Task: Update the Trello card 'Card0000000129' by adding a member, creating a label, setting the start date to 11/01/2023, the due date to 11/30/2023 at 10:22 AM, and adding a checklist titled 'CL0000000129'.
Action: Mouse moved to (619, 449)
Screenshot: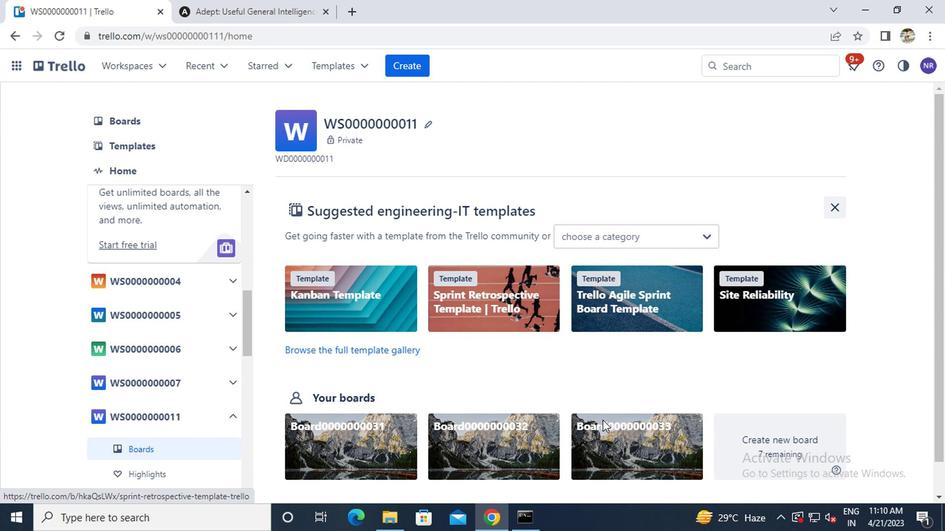 
Action: Mouse pressed left at (619, 449)
Screenshot: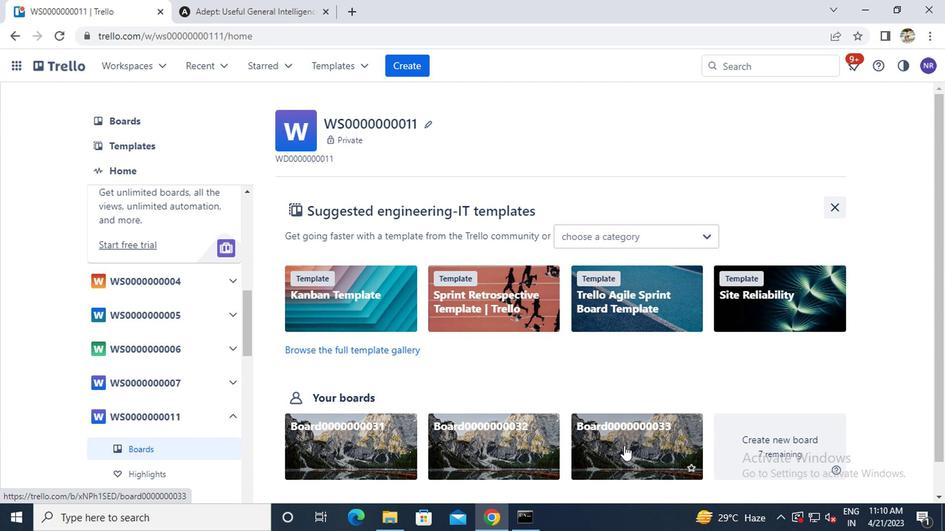 
Action: Mouse moved to (266, 205)
Screenshot: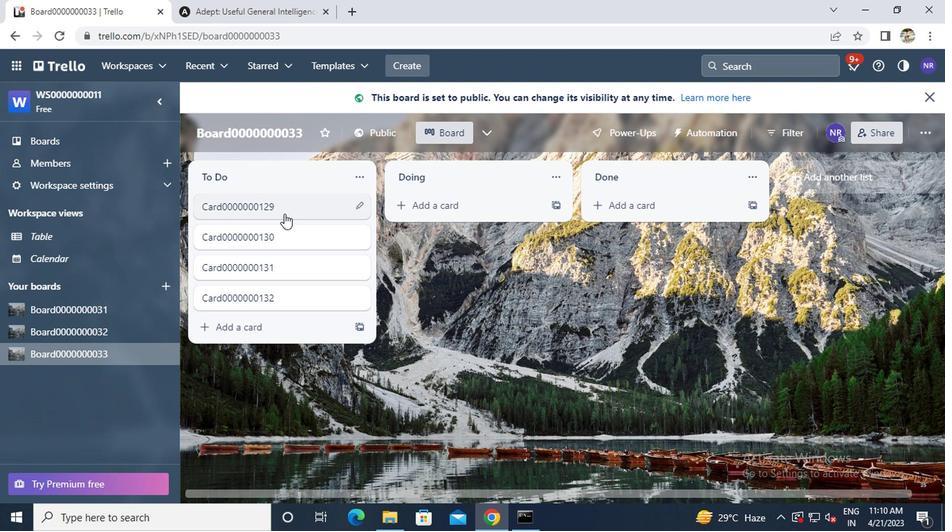 
Action: Mouse pressed left at (266, 205)
Screenshot: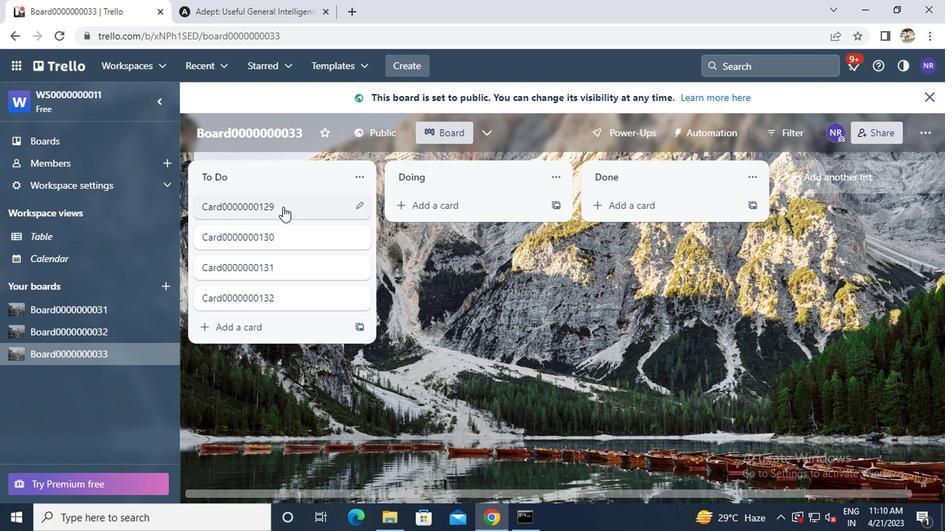 
Action: Mouse moved to (624, 176)
Screenshot: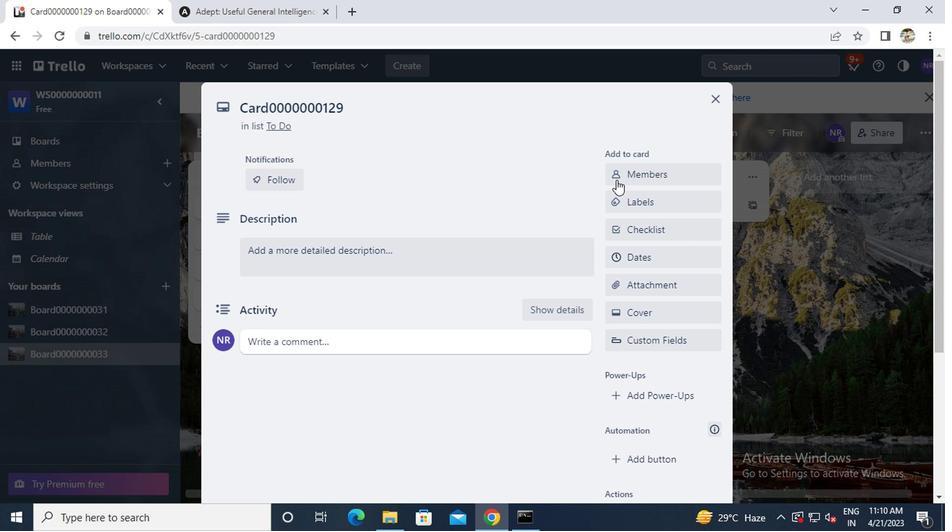 
Action: Mouse pressed left at (624, 176)
Screenshot: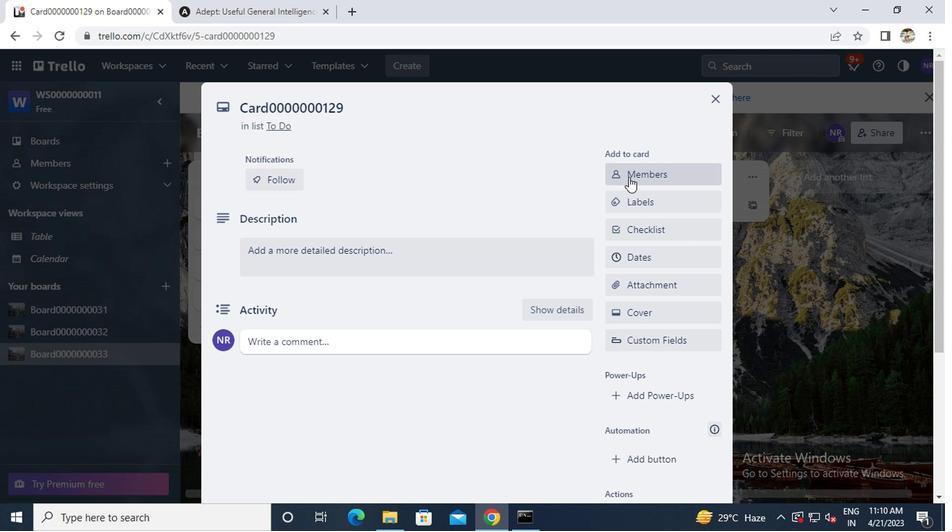 
Action: Key pressed a<Key.caps_lock>yush98111<Key.shift>@GMAIL.COM
Screenshot: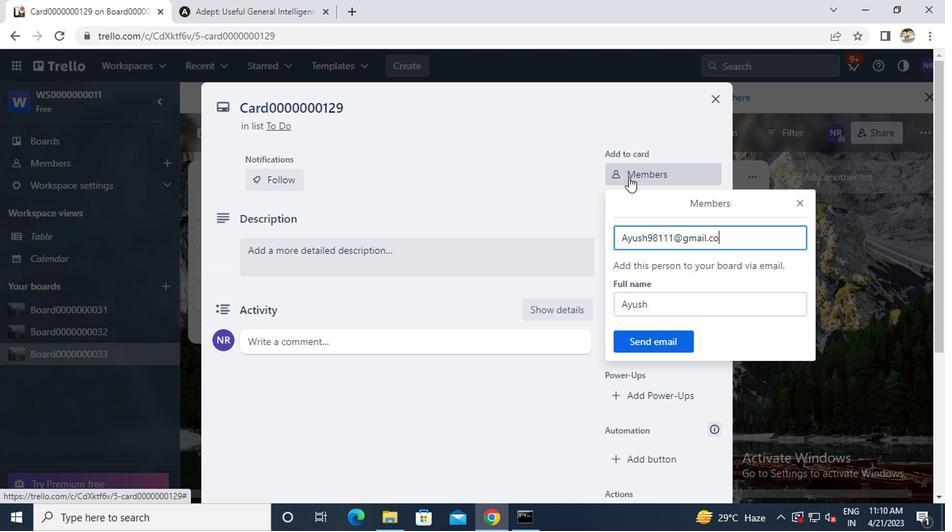 
Action: Mouse moved to (629, 351)
Screenshot: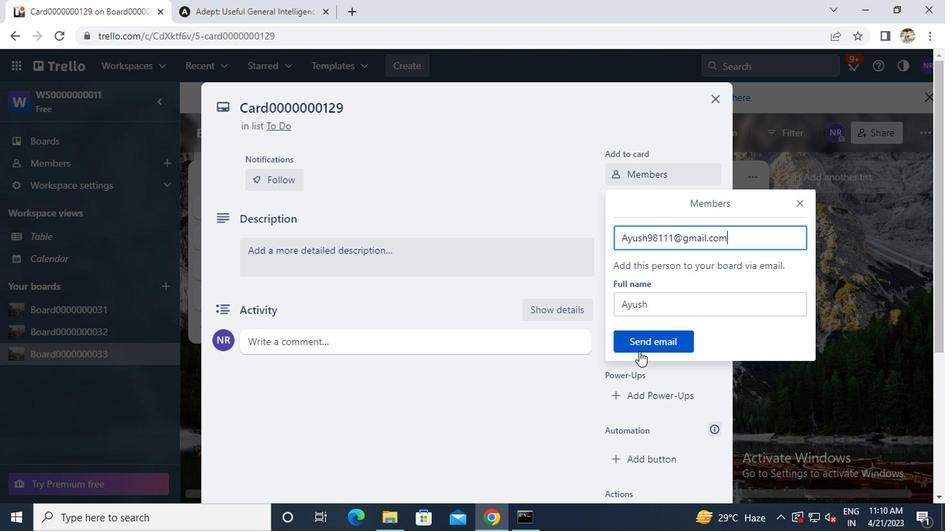 
Action: Mouse pressed left at (629, 351)
Screenshot: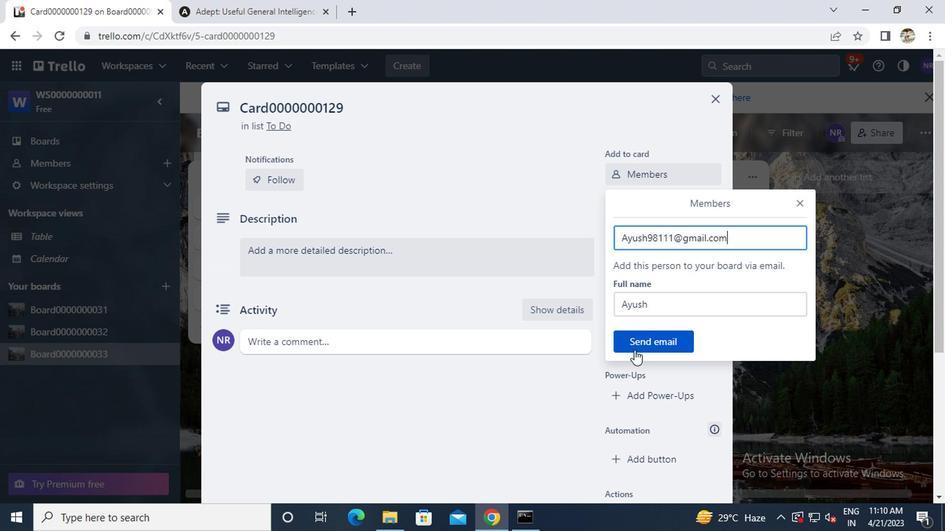 
Action: Mouse moved to (630, 255)
Screenshot: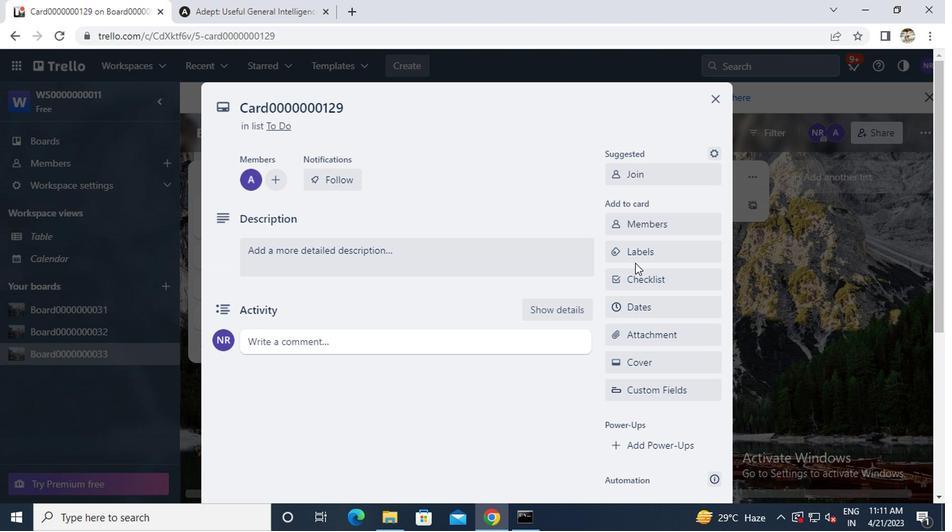 
Action: Mouse pressed left at (630, 255)
Screenshot: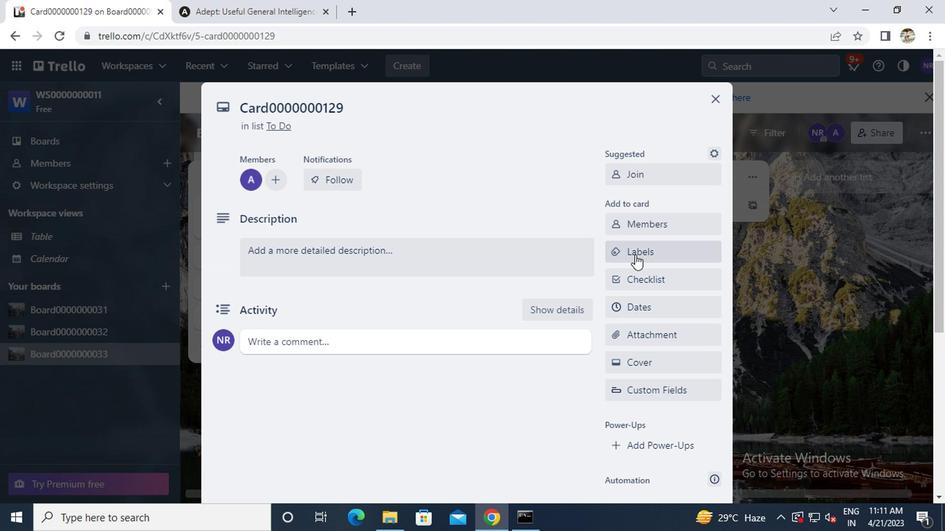 
Action: Mouse moved to (673, 344)
Screenshot: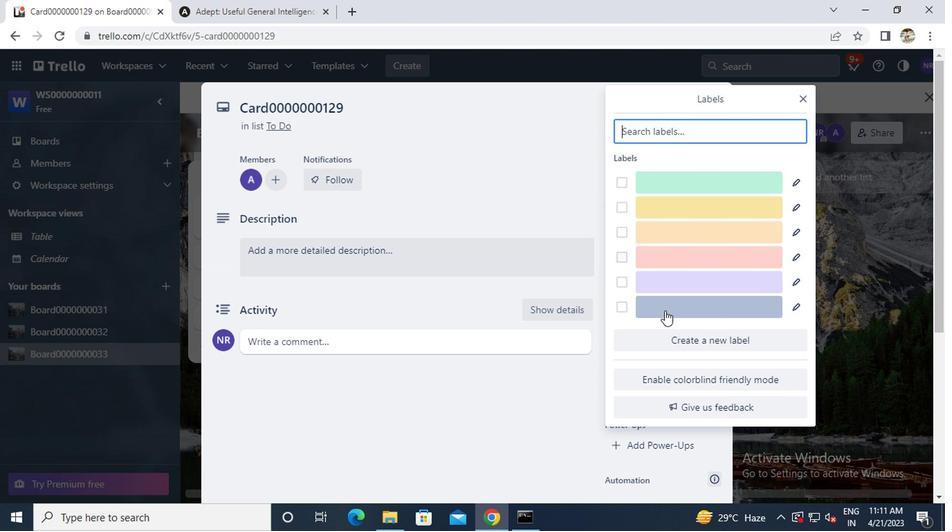 
Action: Mouse pressed left at (673, 344)
Screenshot: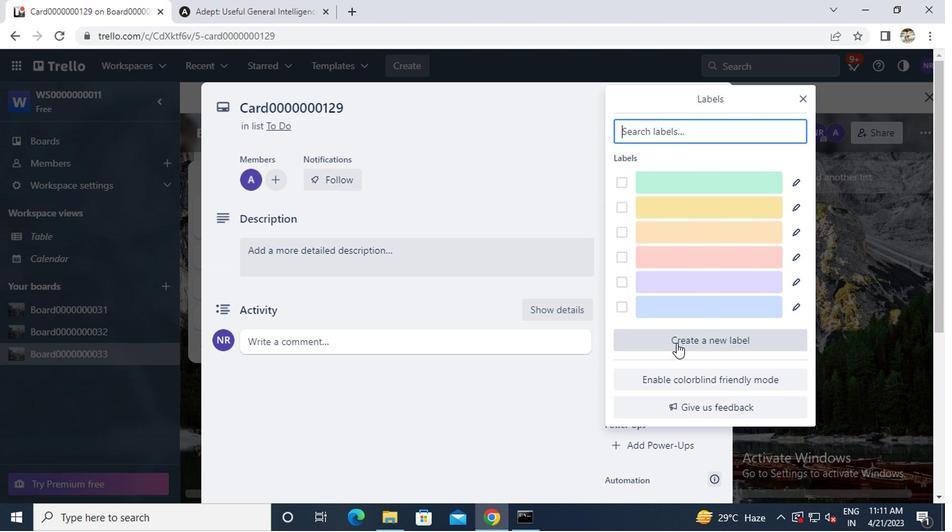 
Action: Mouse moved to (792, 294)
Screenshot: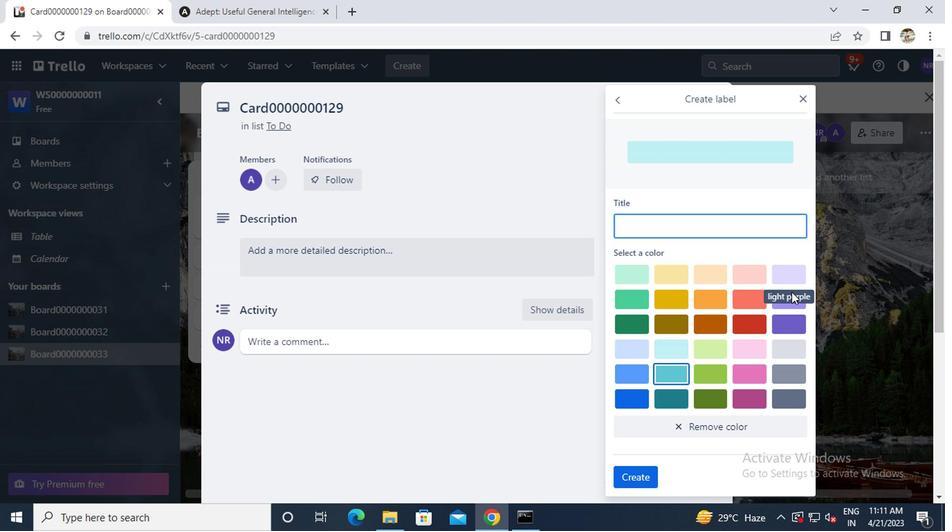 
Action: Mouse pressed left at (792, 294)
Screenshot: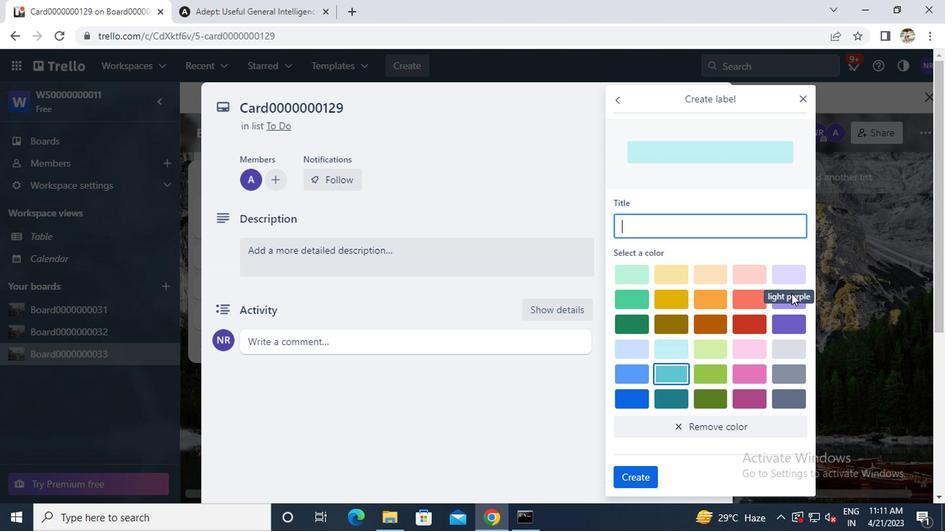 
Action: Mouse moved to (788, 302)
Screenshot: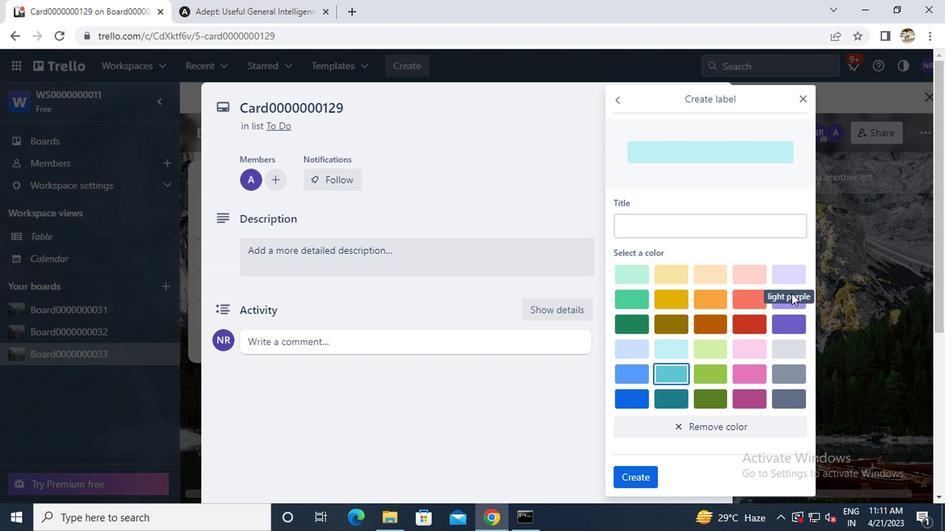 
Action: Mouse pressed left at (788, 302)
Screenshot: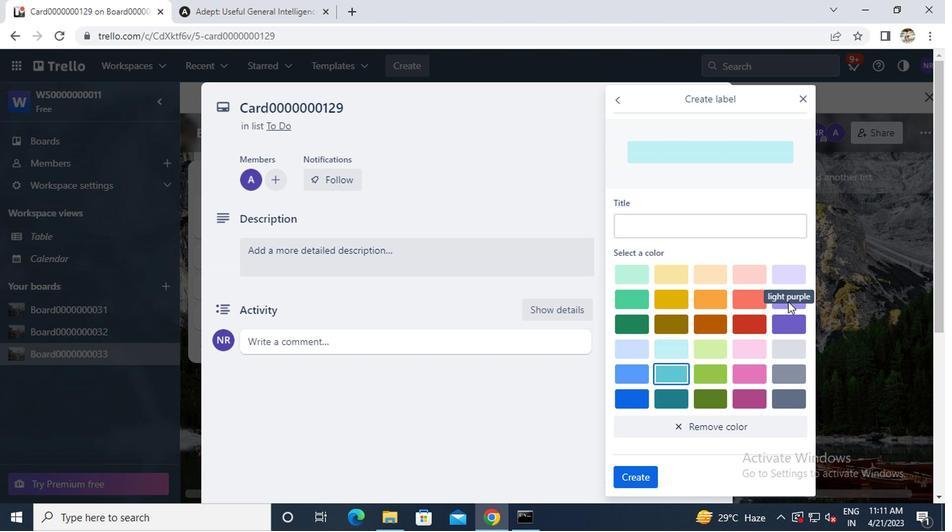 
Action: Mouse moved to (779, 304)
Screenshot: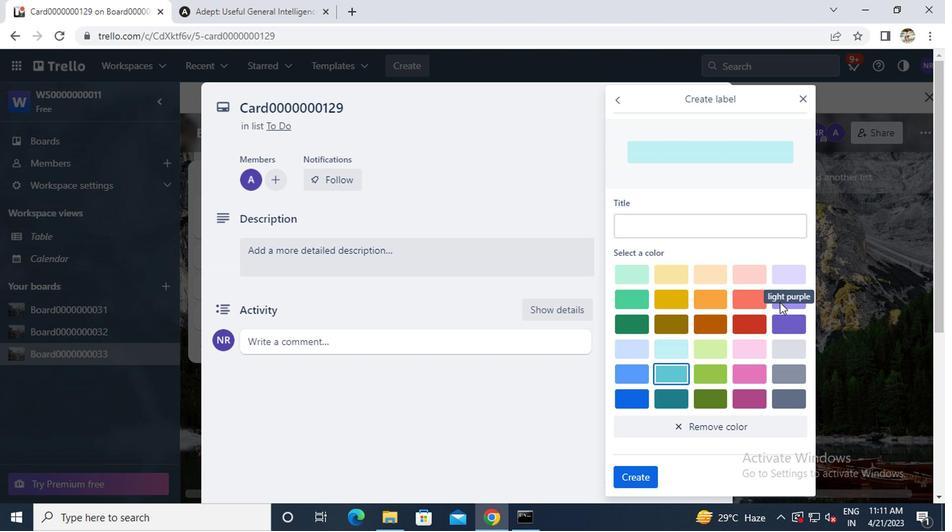 
Action: Mouse pressed left at (779, 304)
Screenshot: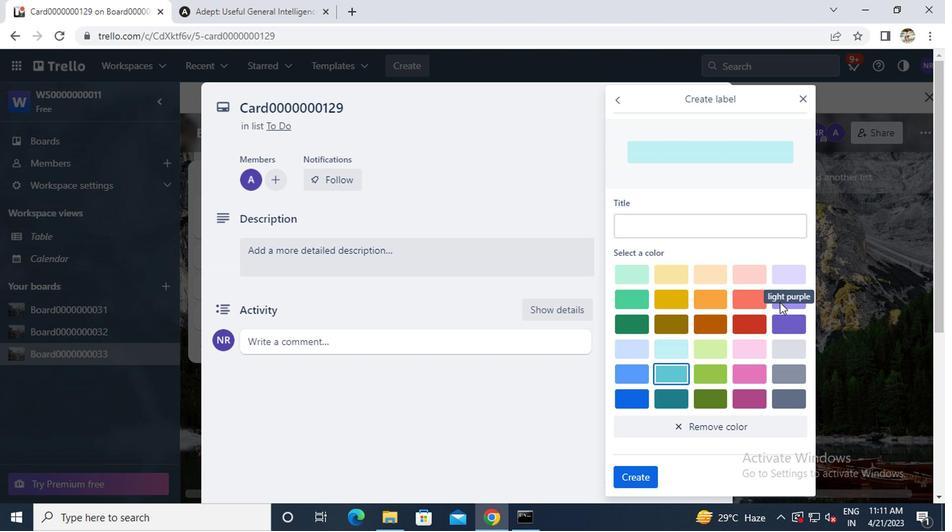 
Action: Mouse moved to (784, 309)
Screenshot: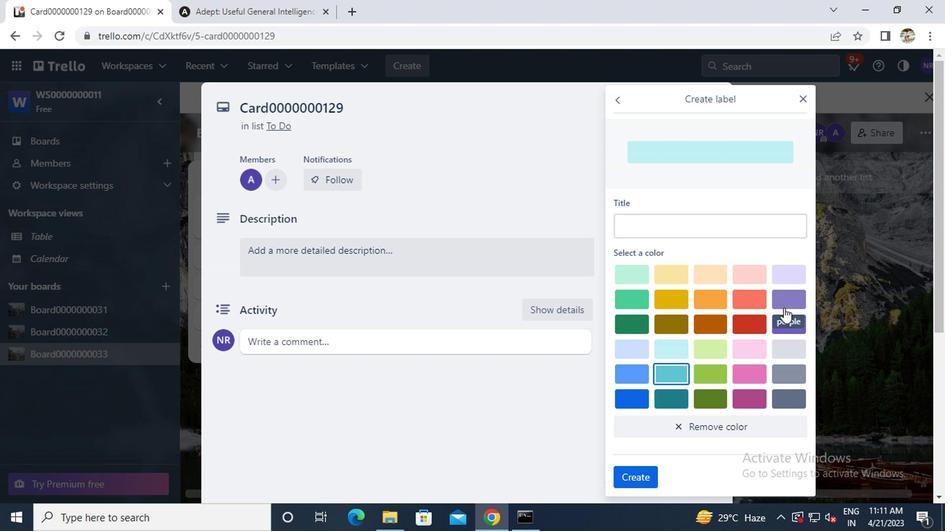 
Action: Mouse pressed left at (784, 309)
Screenshot: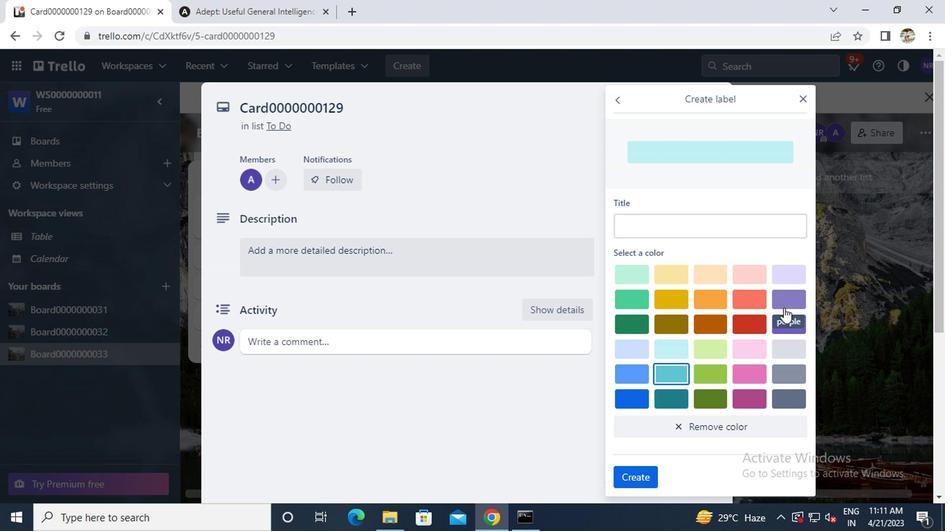 
Action: Mouse moved to (724, 229)
Screenshot: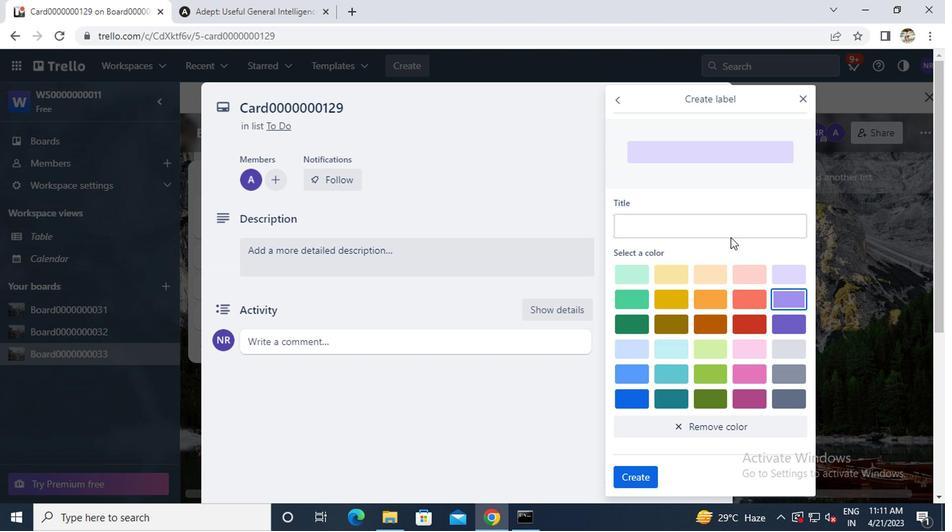 
Action: Mouse pressed left at (724, 229)
Screenshot: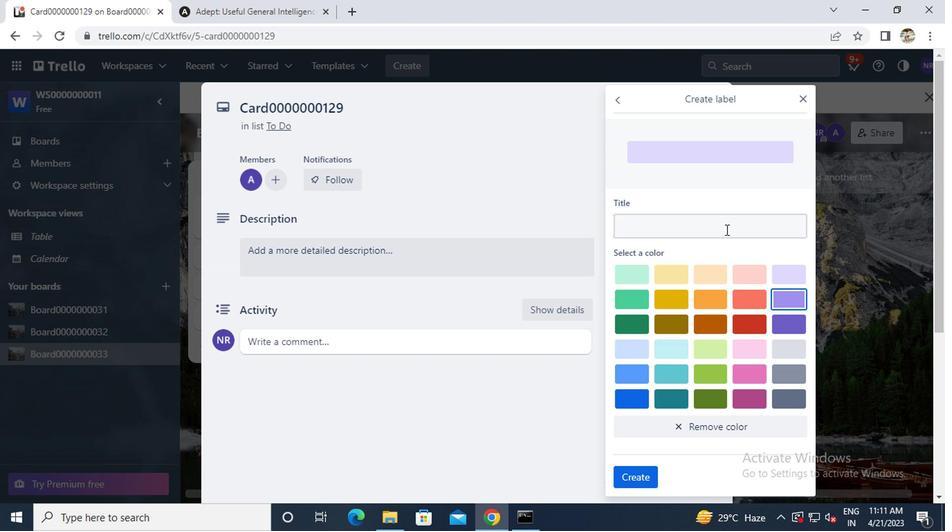 
Action: Key pressed <Key.caps_lock>L<Key.caps_lock>ABEL0000000129
Screenshot: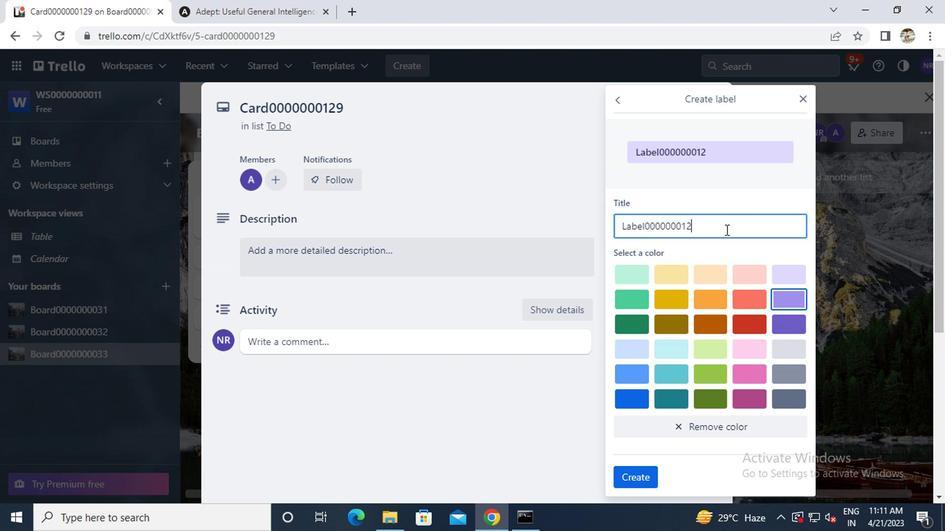 
Action: Mouse scrolled (724, 229) with delta (0, 0)
Screenshot: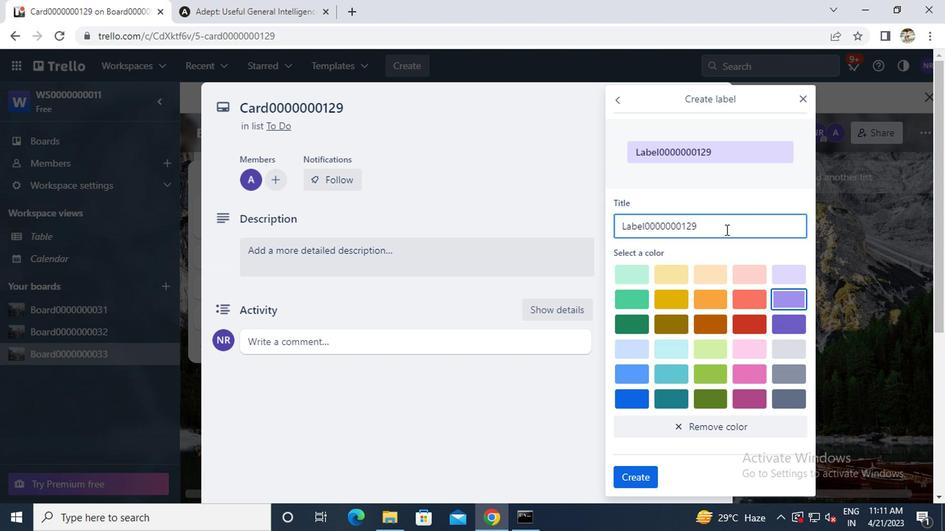 
Action: Mouse scrolled (724, 229) with delta (0, 0)
Screenshot: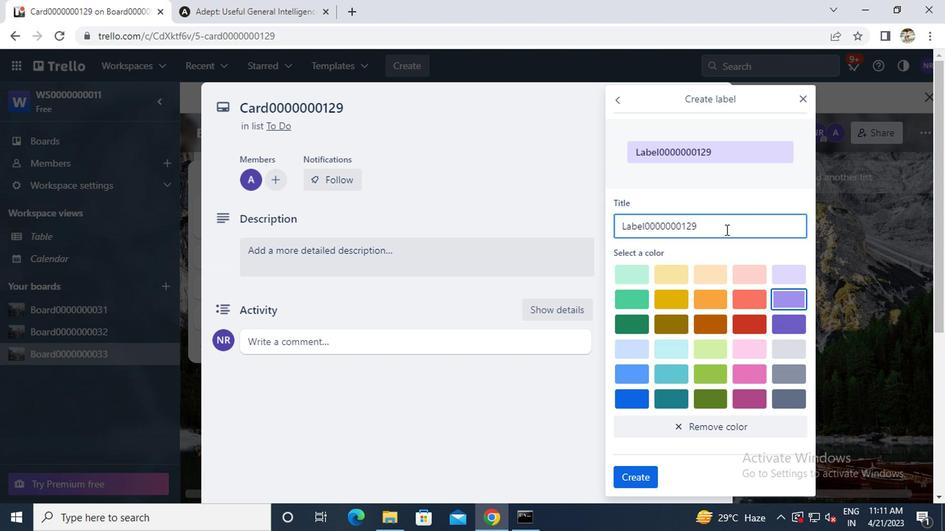 
Action: Mouse scrolled (724, 229) with delta (0, 0)
Screenshot: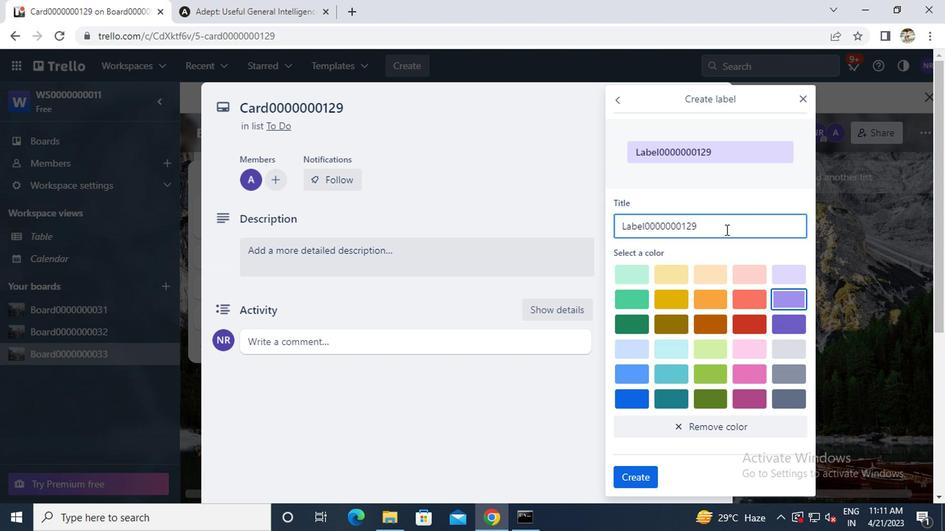 
Action: Mouse moved to (646, 481)
Screenshot: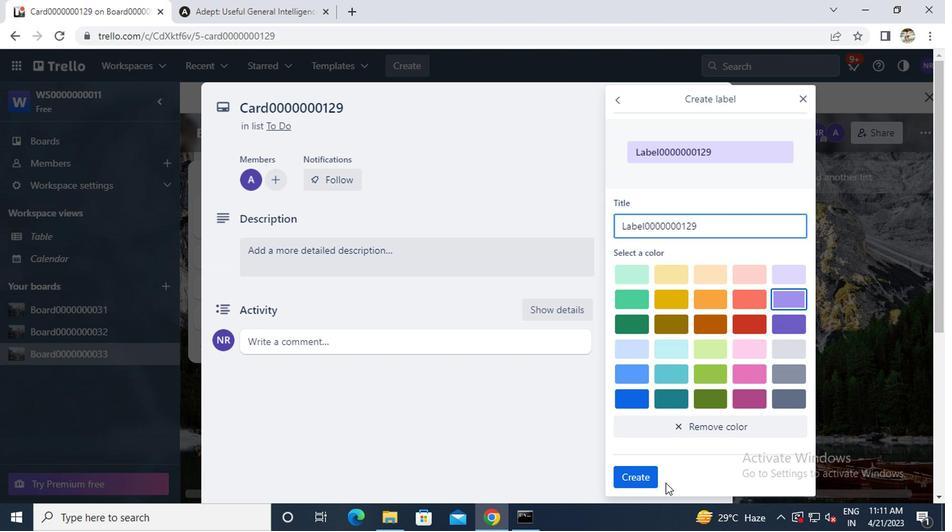
Action: Mouse pressed left at (646, 481)
Screenshot: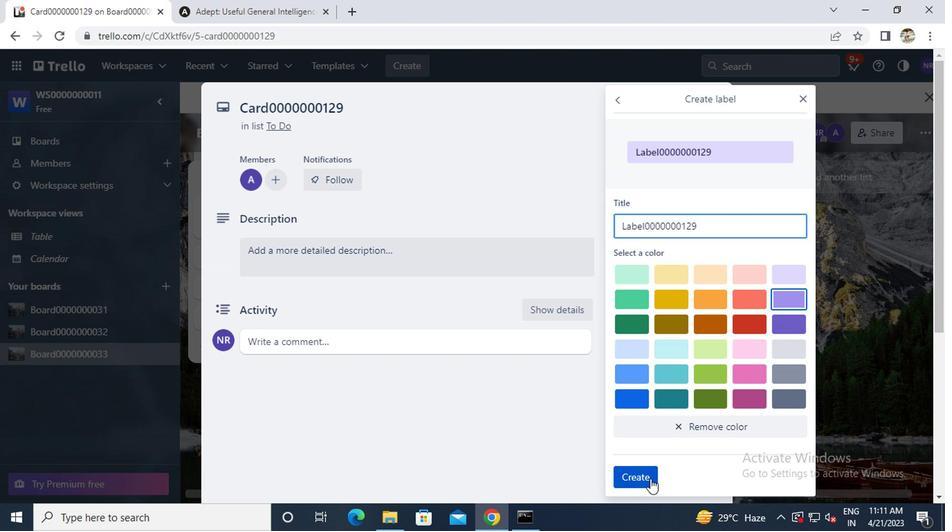 
Action: Mouse moved to (800, 101)
Screenshot: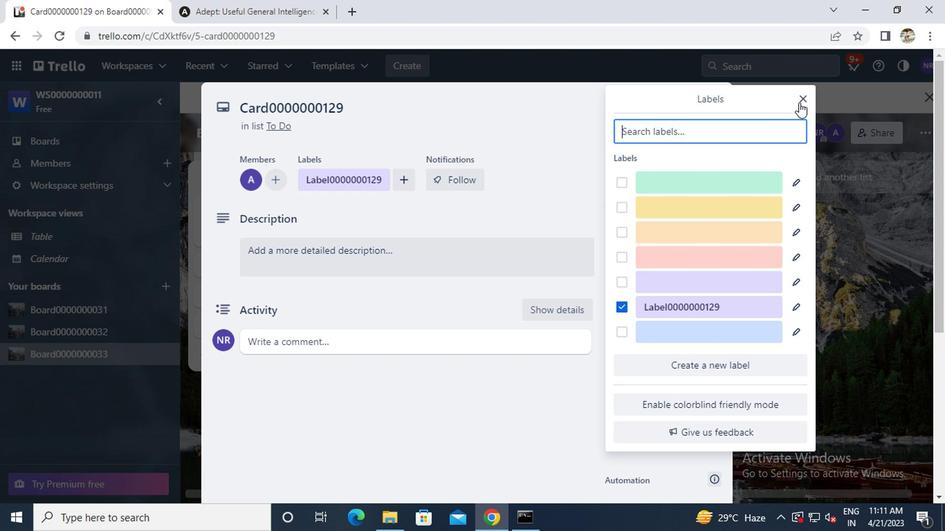 
Action: Mouse pressed left at (800, 101)
Screenshot: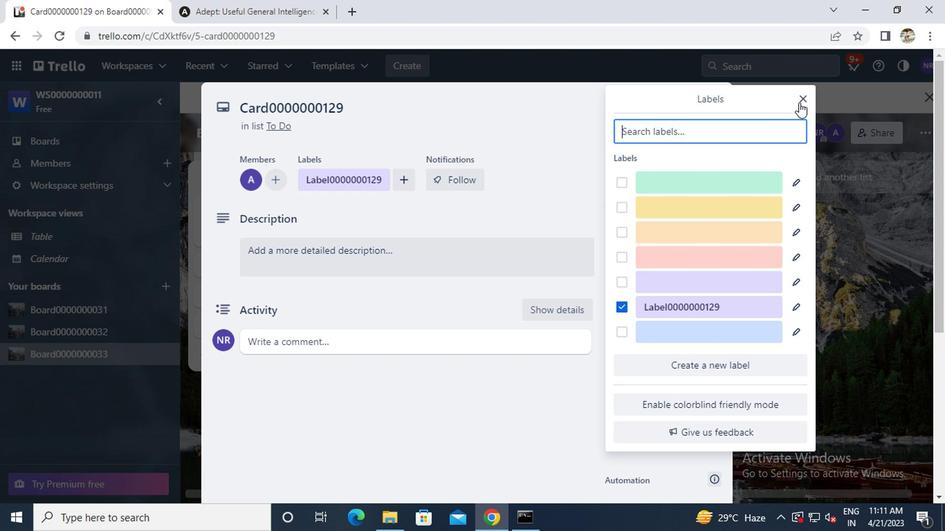 
Action: Mouse moved to (644, 279)
Screenshot: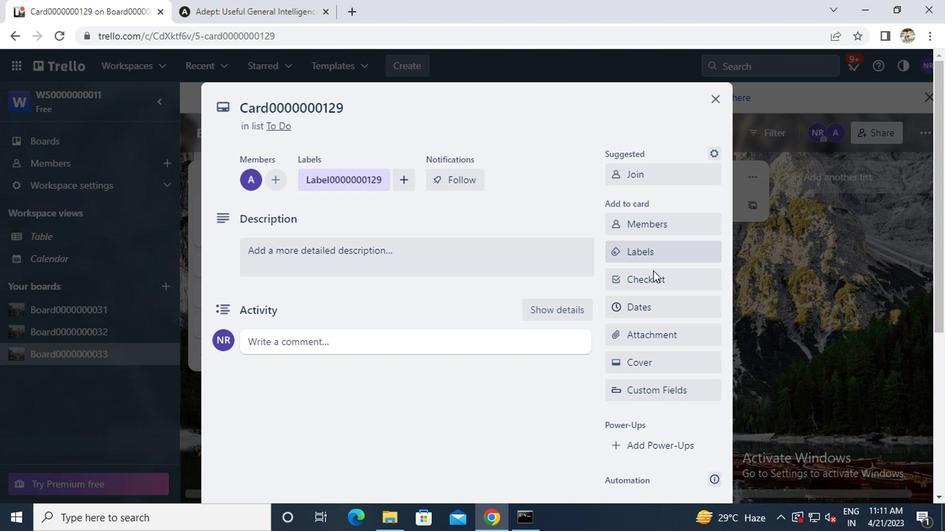 
Action: Mouse pressed left at (644, 279)
Screenshot: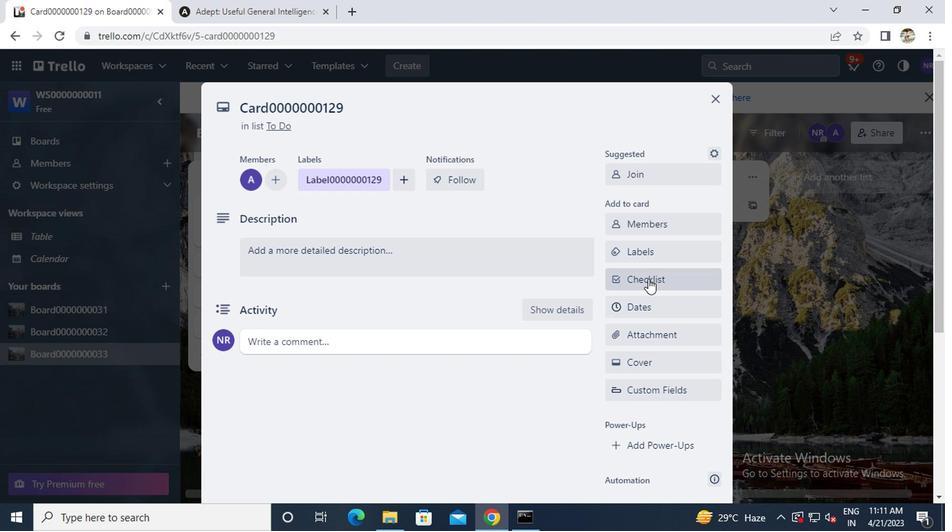 
Action: Key pressed <Key.caps_lock>CL0000000129
Screenshot: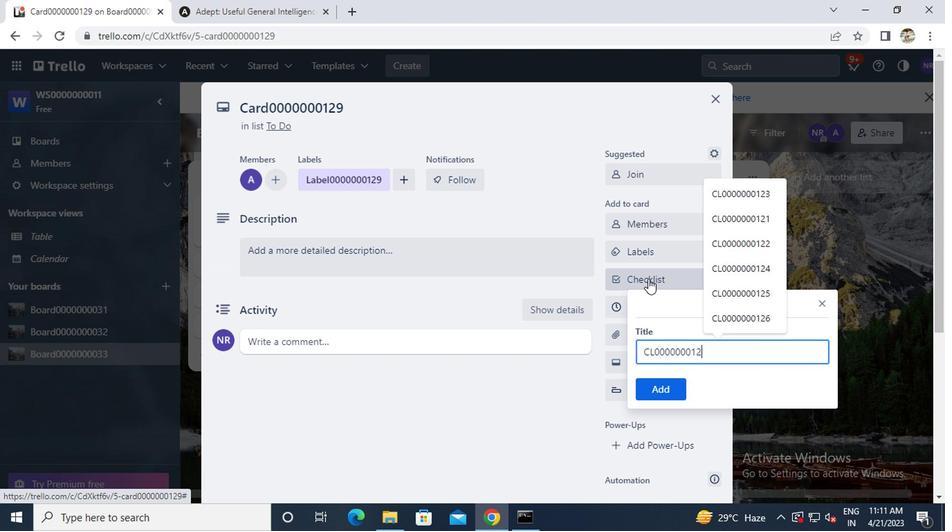 
Action: Mouse moved to (642, 389)
Screenshot: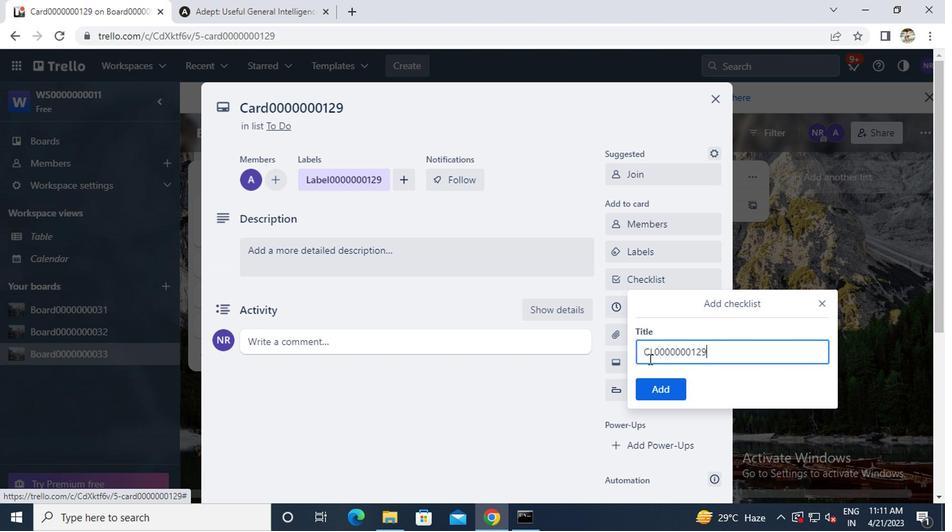 
Action: Mouse pressed left at (642, 389)
Screenshot: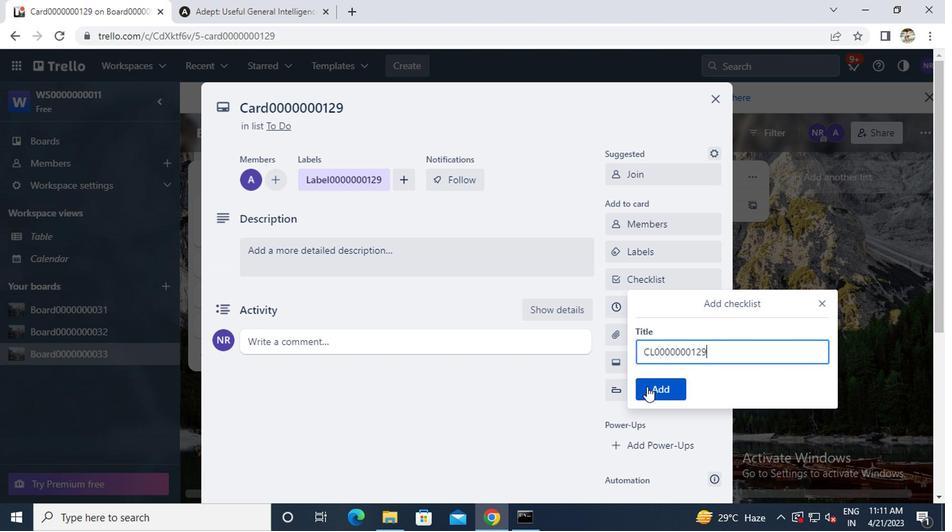 
Action: Mouse moved to (636, 312)
Screenshot: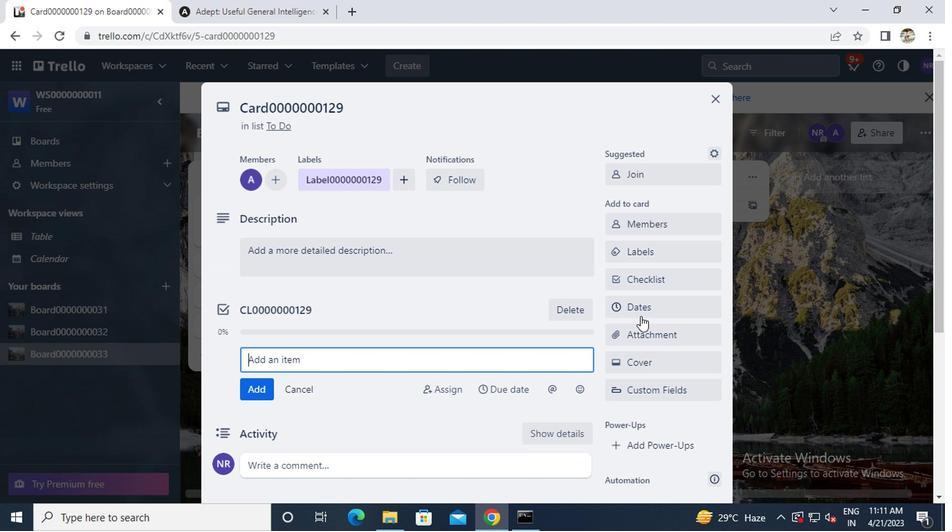 
Action: Mouse pressed left at (636, 312)
Screenshot: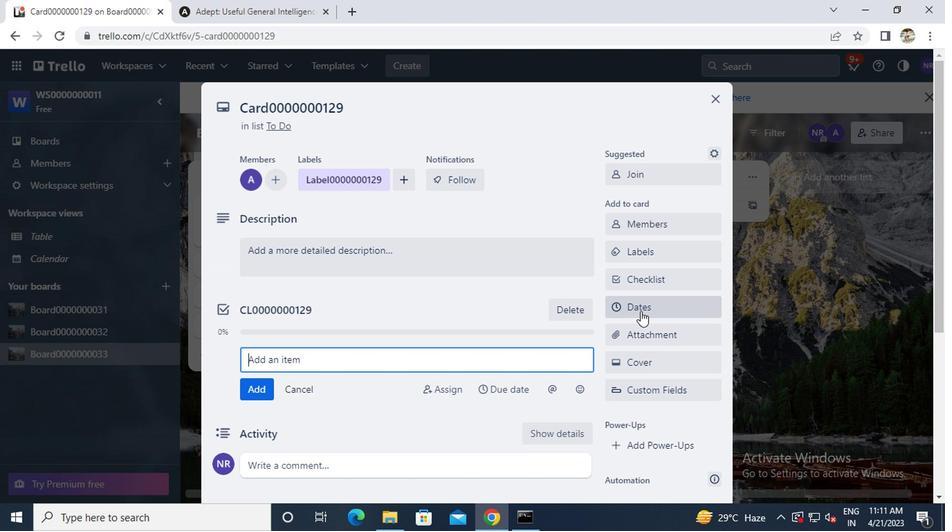 
Action: Mouse moved to (611, 349)
Screenshot: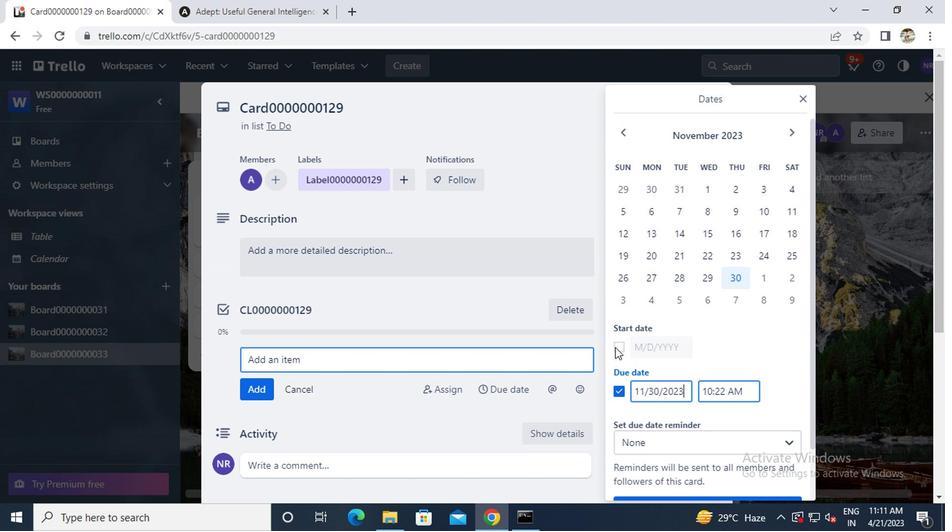 
Action: Mouse pressed left at (611, 349)
Screenshot: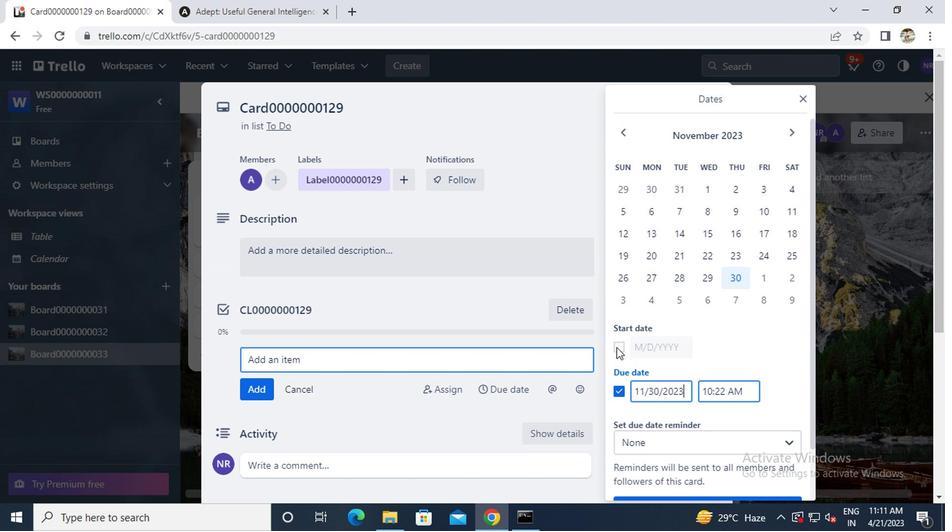 
Action: Mouse moved to (620, 130)
Screenshot: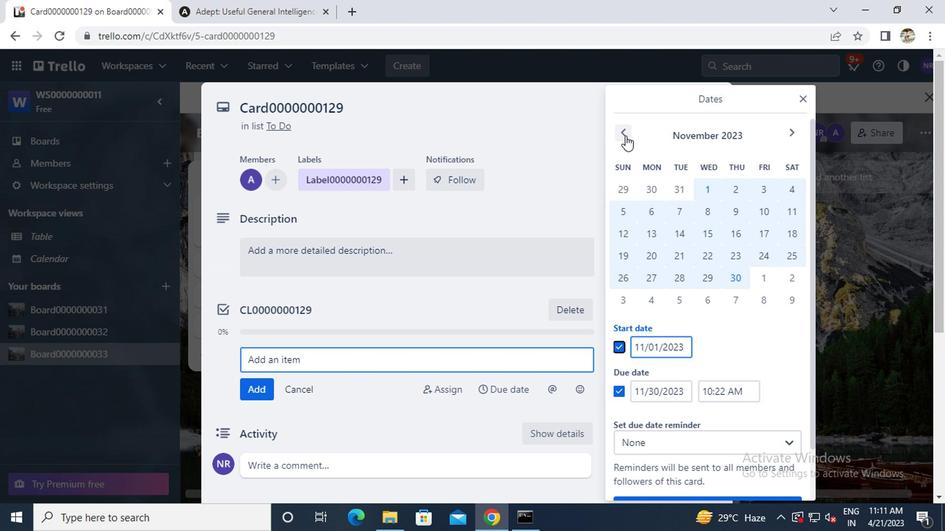 
Action: Mouse pressed left at (620, 130)
Screenshot: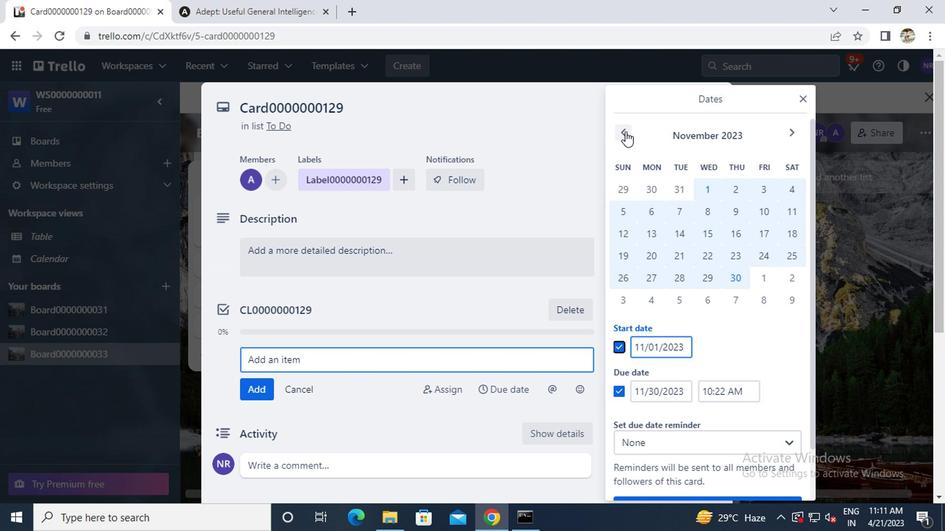 
Action: Mouse moved to (620, 130)
Screenshot: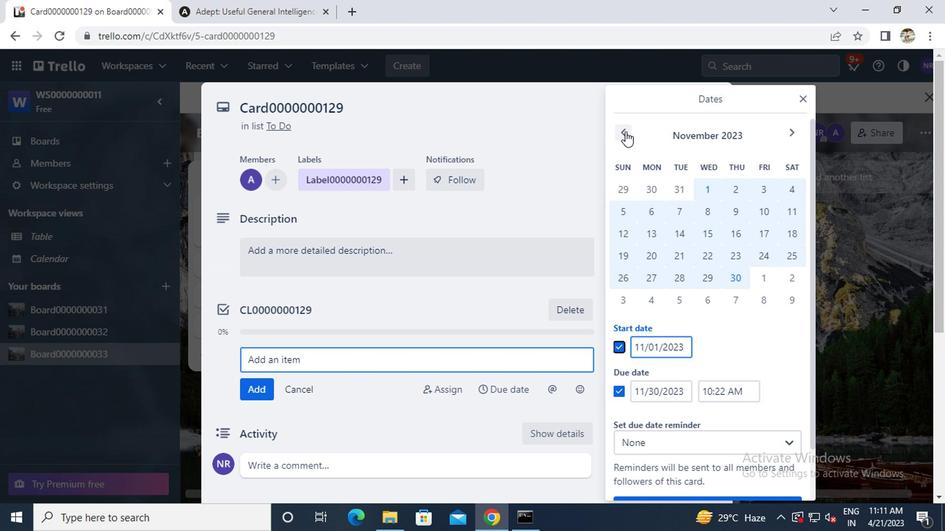 
Action: Mouse pressed left at (620, 130)
Screenshot: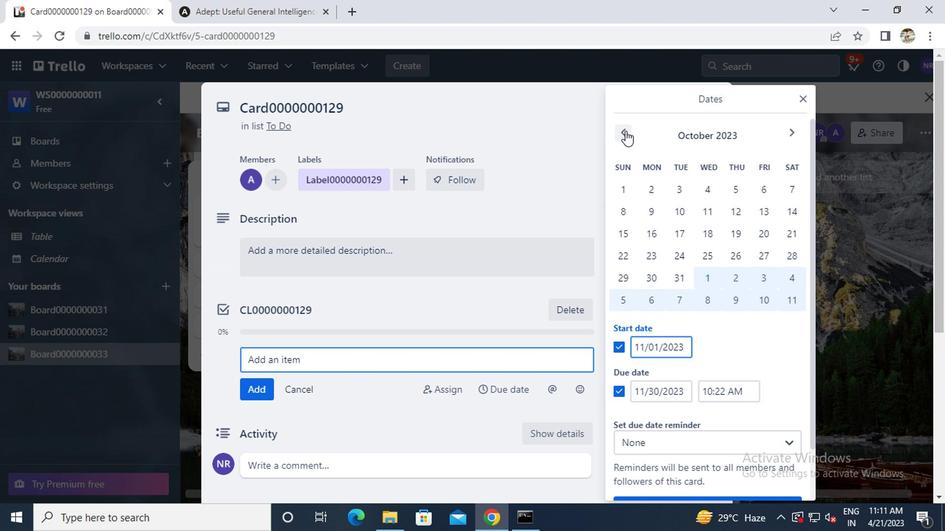 
Action: Mouse pressed left at (620, 130)
Screenshot: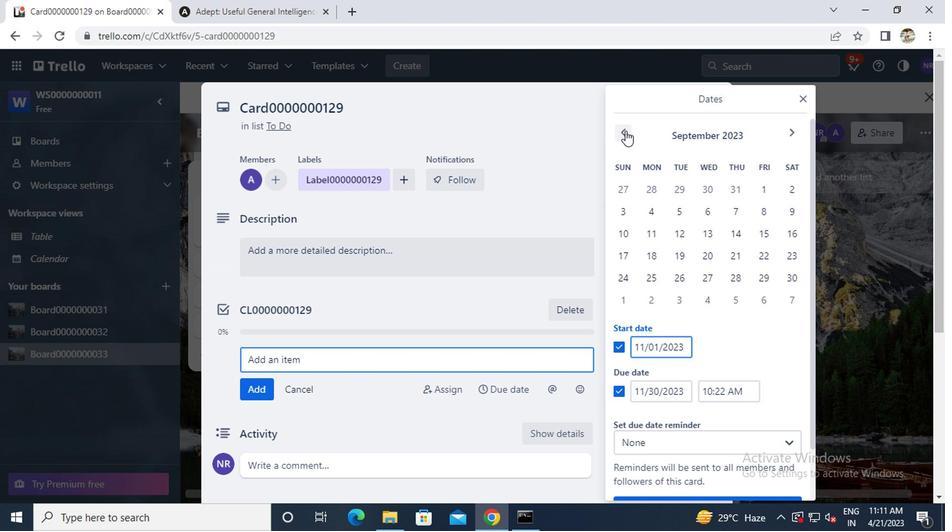 
Action: Mouse moved to (669, 192)
Screenshot: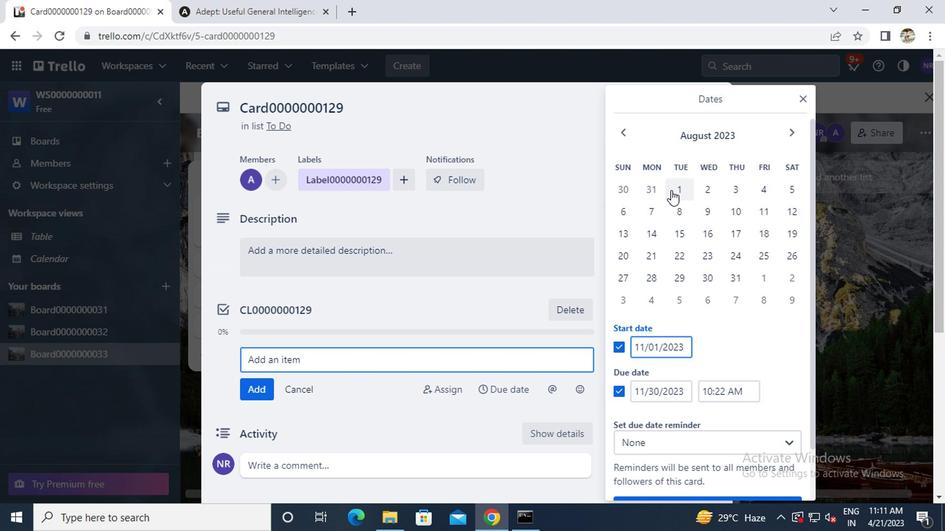 
Action: Mouse pressed left at (669, 192)
Screenshot: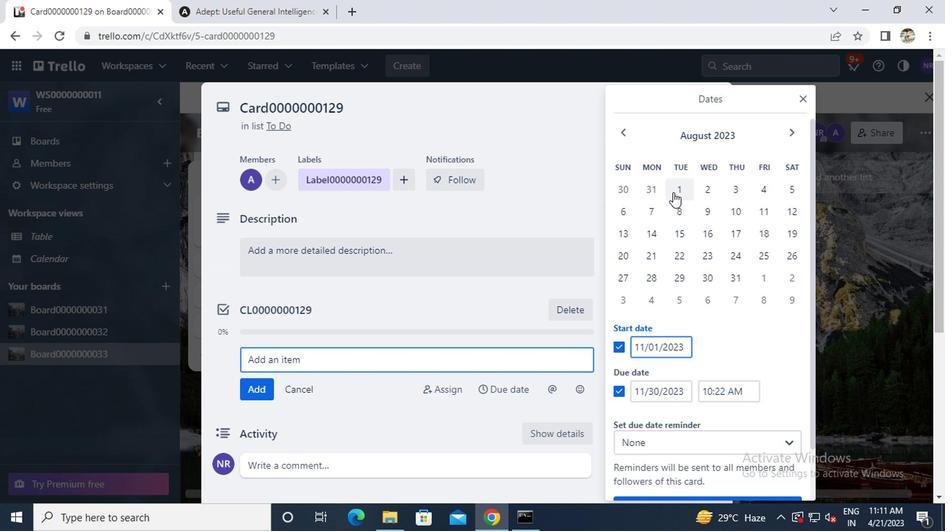 
Action: Mouse moved to (727, 281)
Screenshot: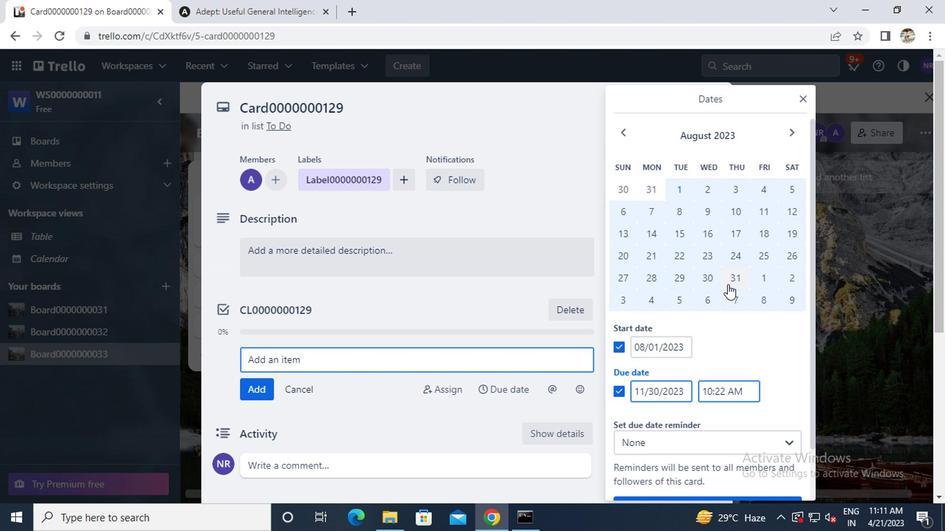 
Action: Mouse pressed left at (727, 281)
Screenshot: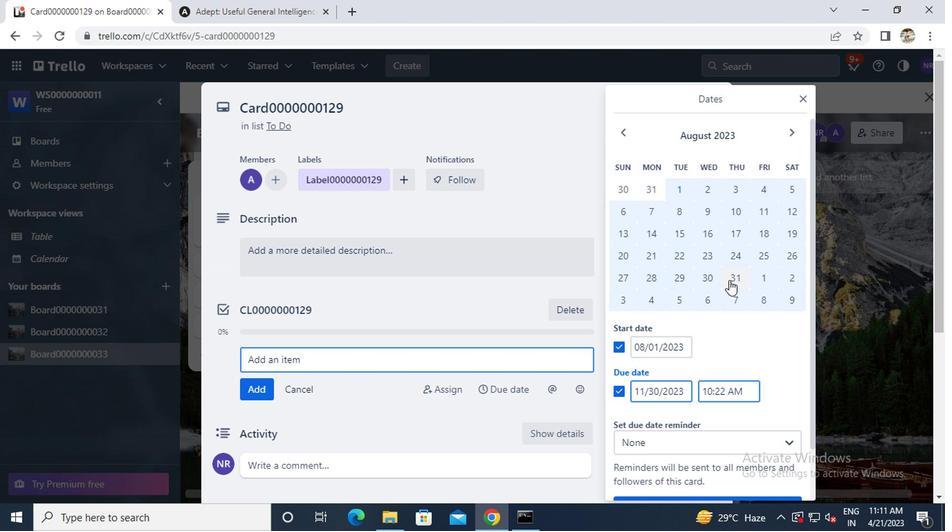 
Action: Mouse scrolled (727, 280) with delta (0, 0)
Screenshot: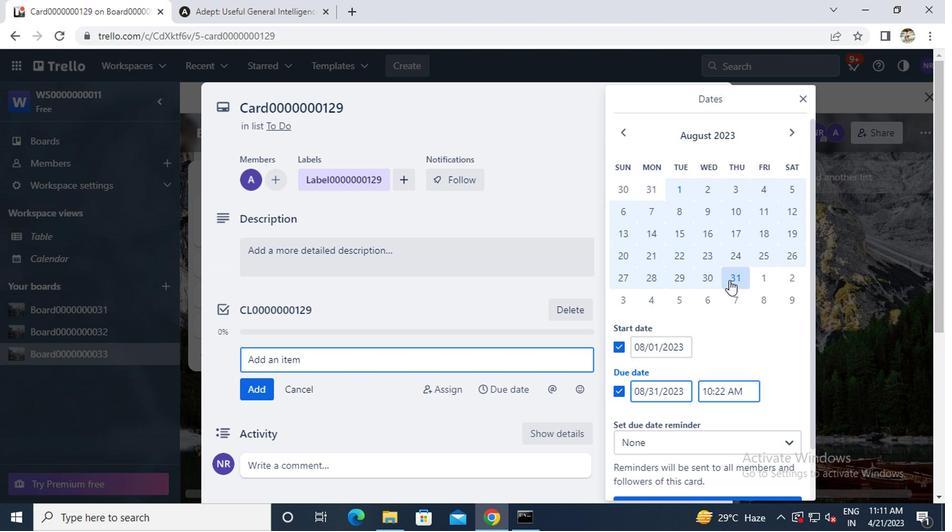 
Action: Mouse scrolled (727, 280) with delta (0, 0)
Screenshot: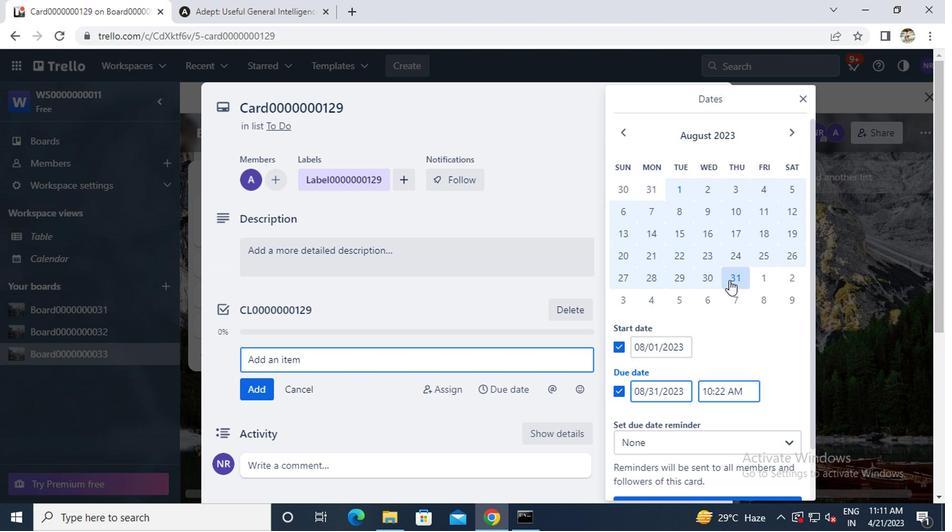 
Action: Mouse scrolled (727, 280) with delta (0, 0)
Screenshot: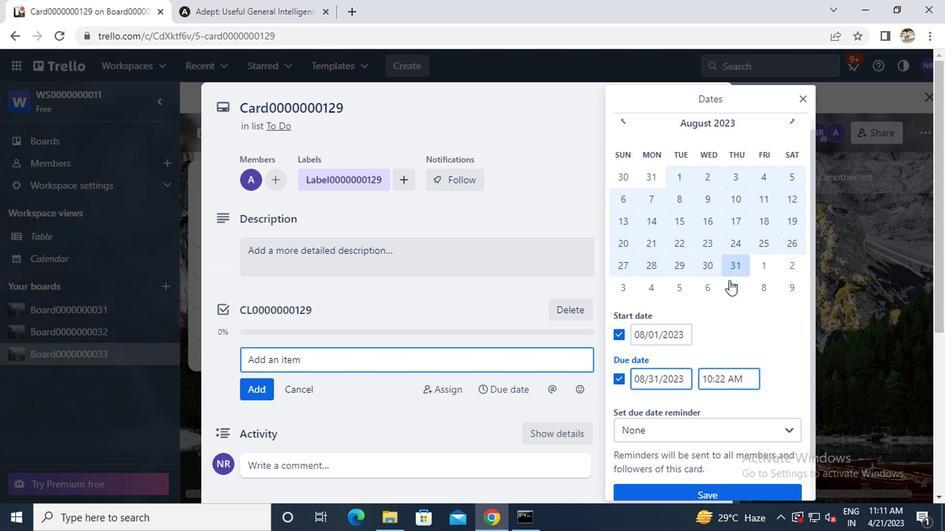 
Action: Mouse scrolled (727, 280) with delta (0, 0)
Screenshot: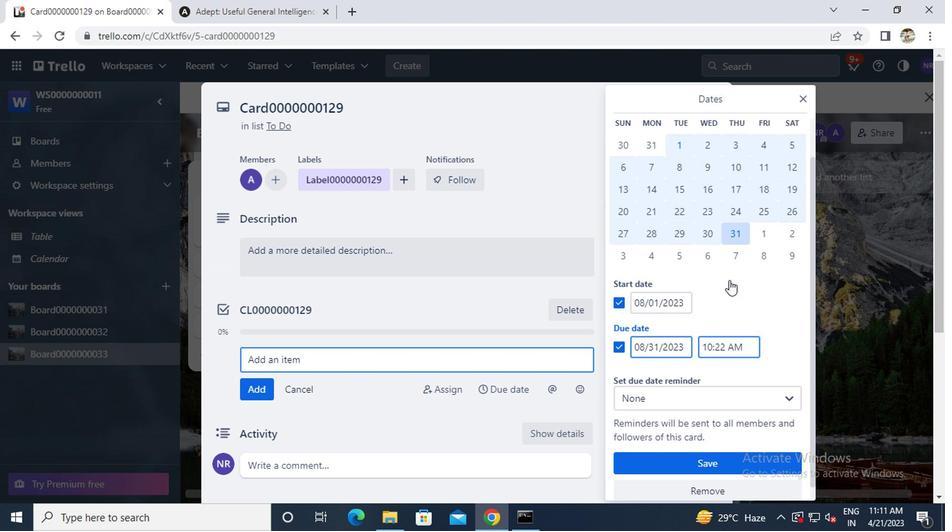 
Action: Mouse moved to (670, 449)
Screenshot: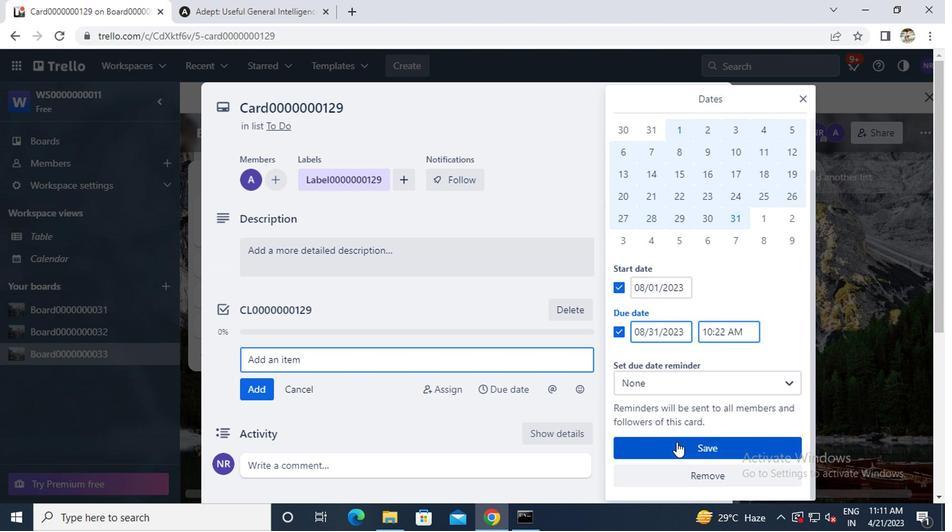 
Action: Mouse pressed left at (670, 449)
Screenshot: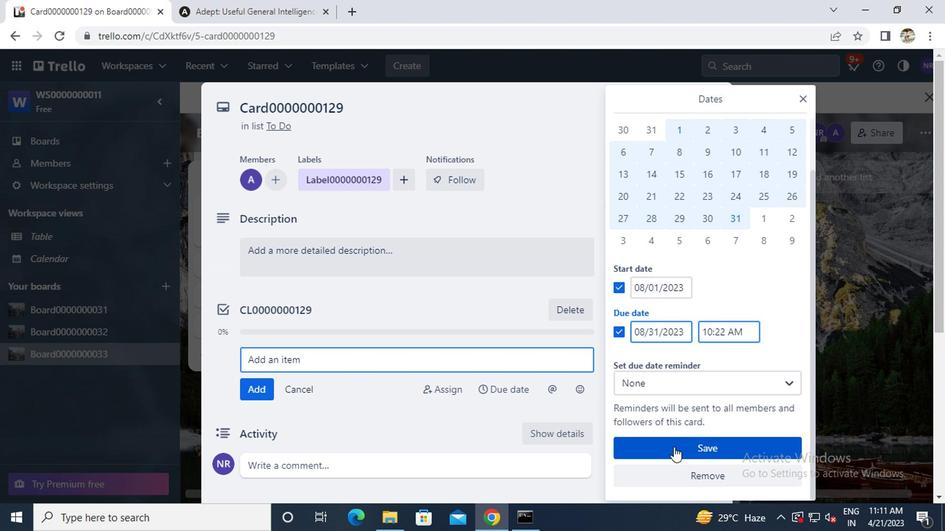 
Action: Mouse moved to (713, 100)
Screenshot: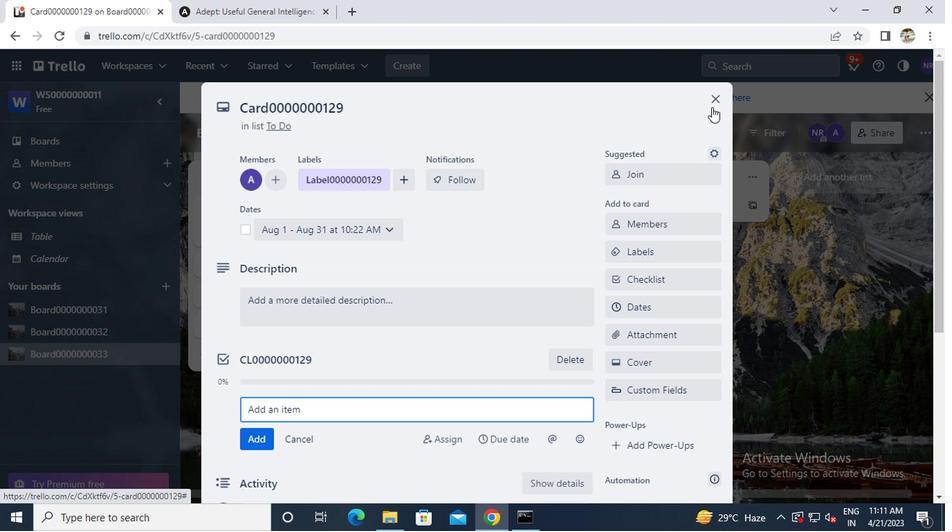 
Action: Mouse pressed left at (713, 100)
Screenshot: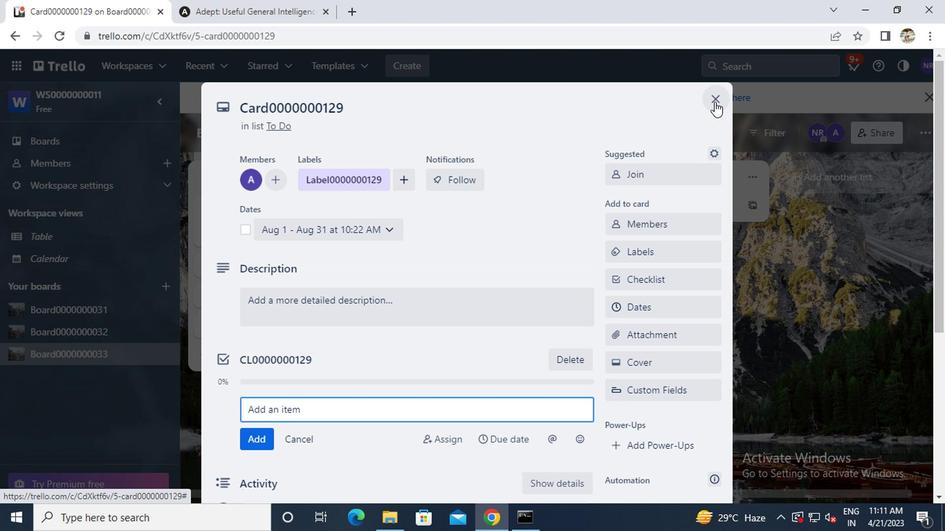 
